 Task: Add the task  Create user manuals and guides for the app to the section Code Crusades in the project TripHive and add a Due Date to the respective task as 2024/04/13.
Action: Mouse moved to (181, 94)
Screenshot: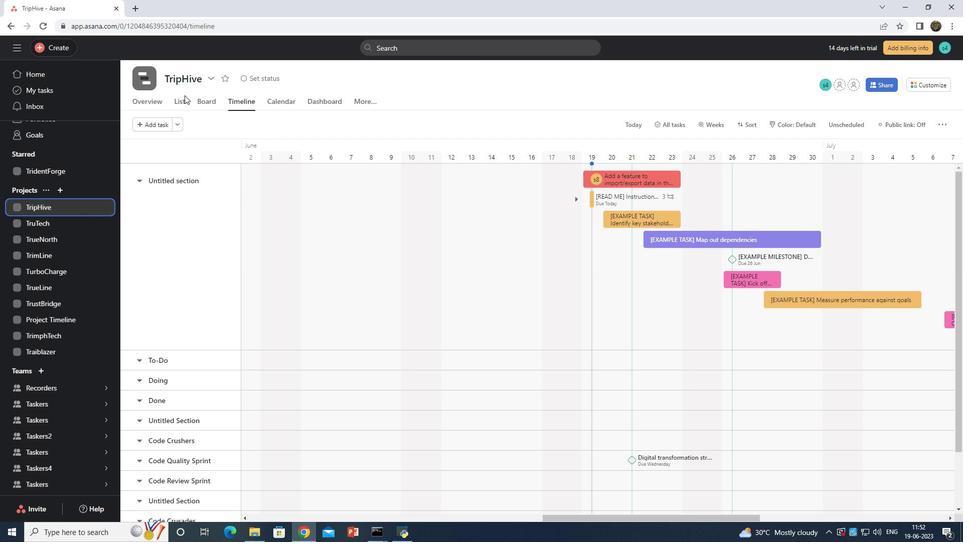 
Action: Mouse pressed left at (181, 94)
Screenshot: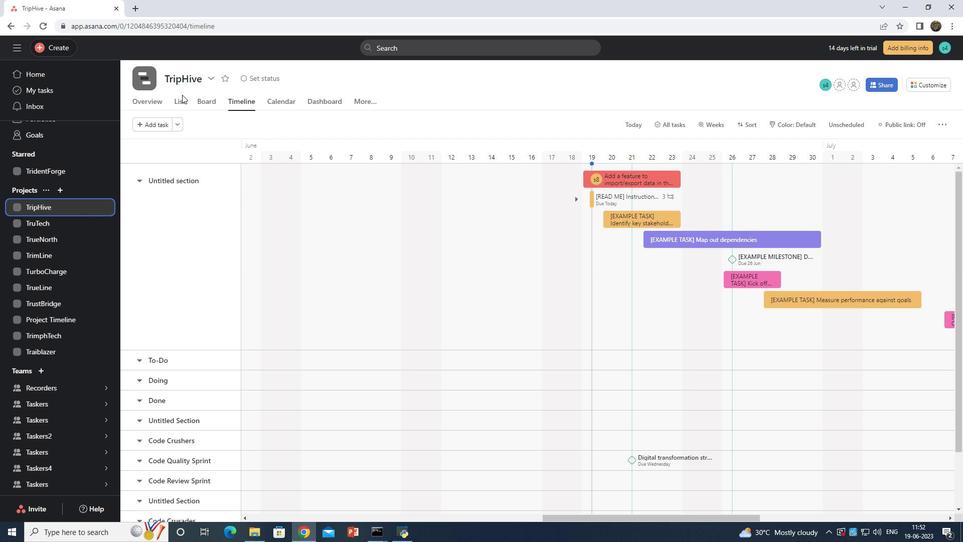
Action: Mouse moved to (182, 100)
Screenshot: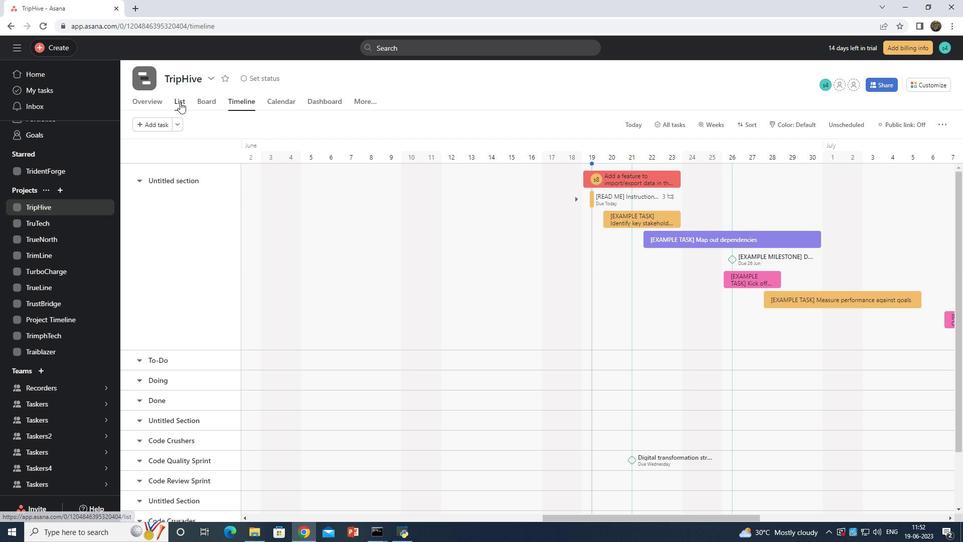 
Action: Mouse pressed left at (182, 100)
Screenshot: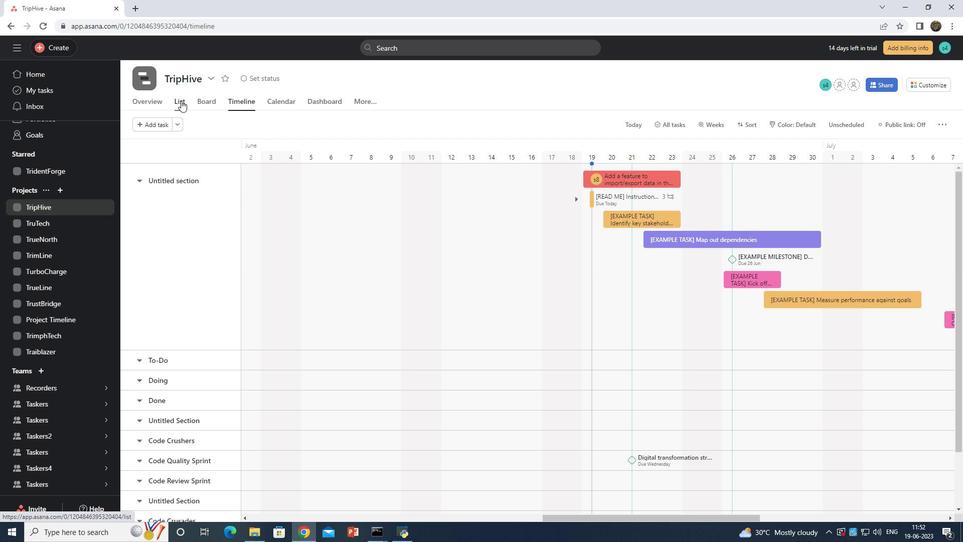 
Action: Mouse moved to (268, 194)
Screenshot: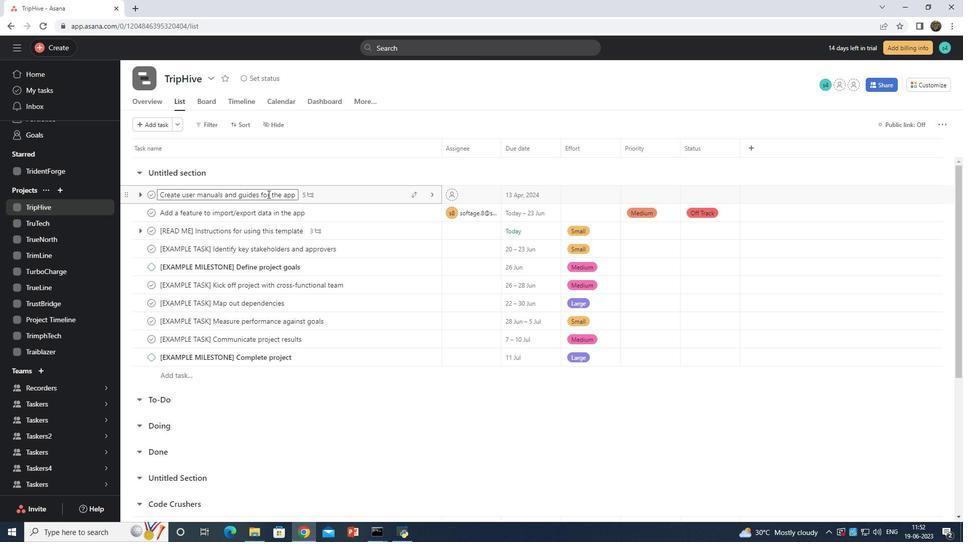 
Action: Mouse pressed left at (268, 194)
Screenshot: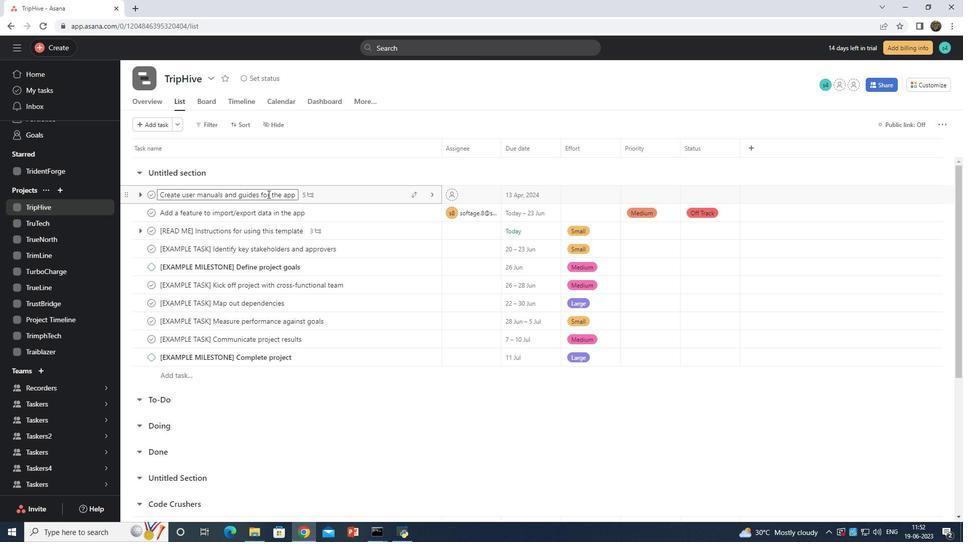 
Action: Mouse moved to (418, 191)
Screenshot: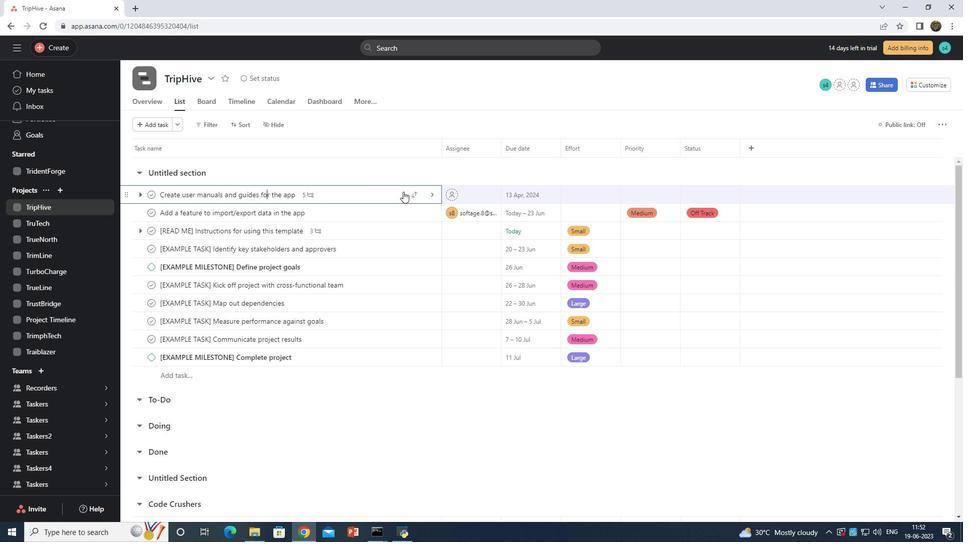 
Action: Mouse pressed left at (418, 191)
Screenshot: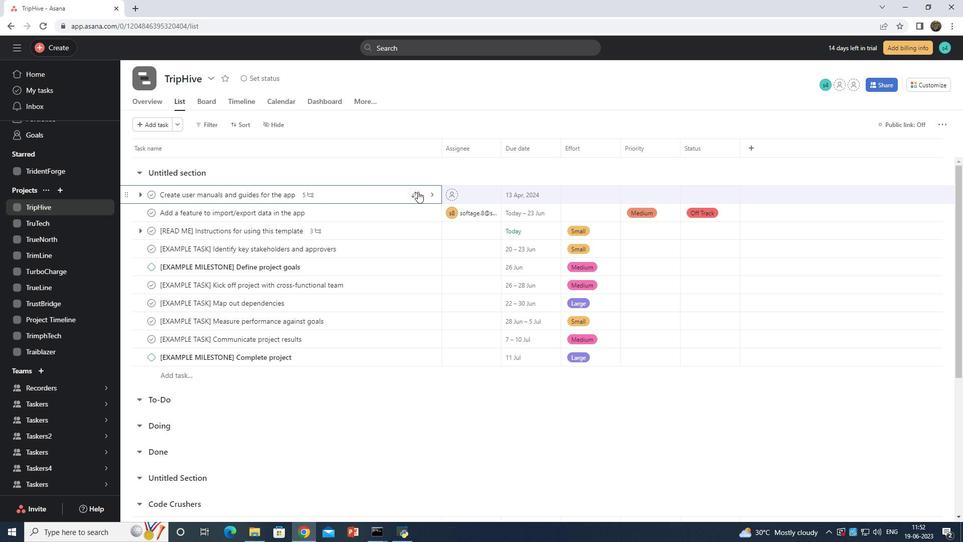 
Action: Mouse moved to (389, 362)
Screenshot: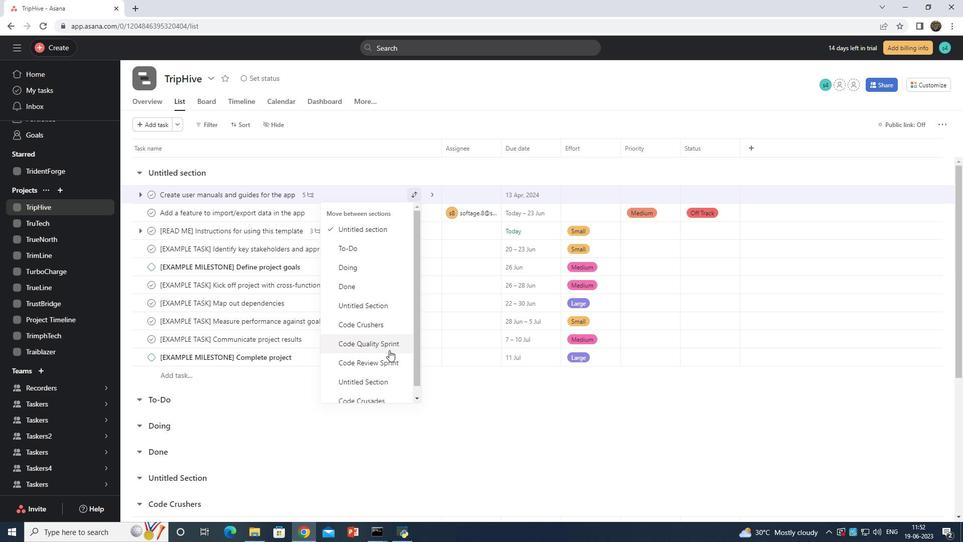 
Action: Mouse scrolled (389, 362) with delta (0, 0)
Screenshot: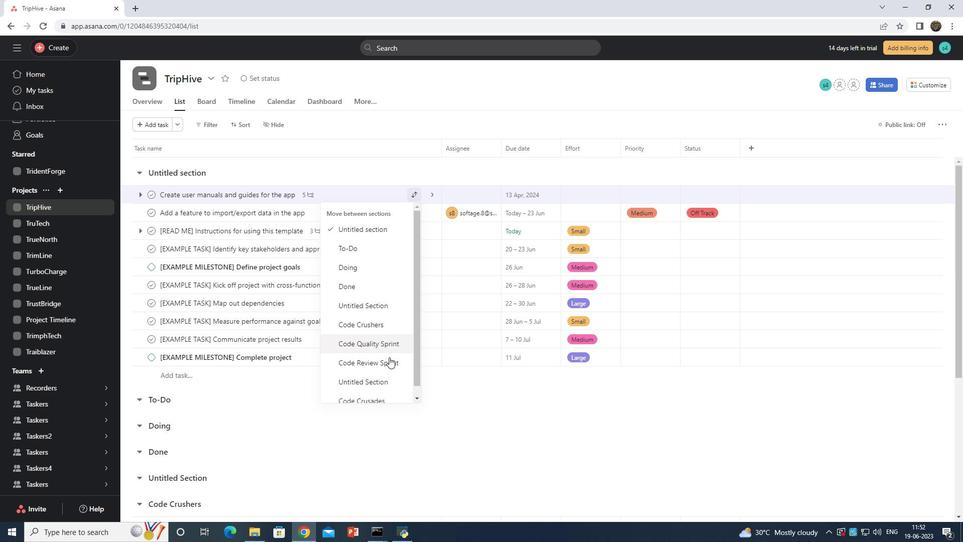 
Action: Mouse moved to (370, 389)
Screenshot: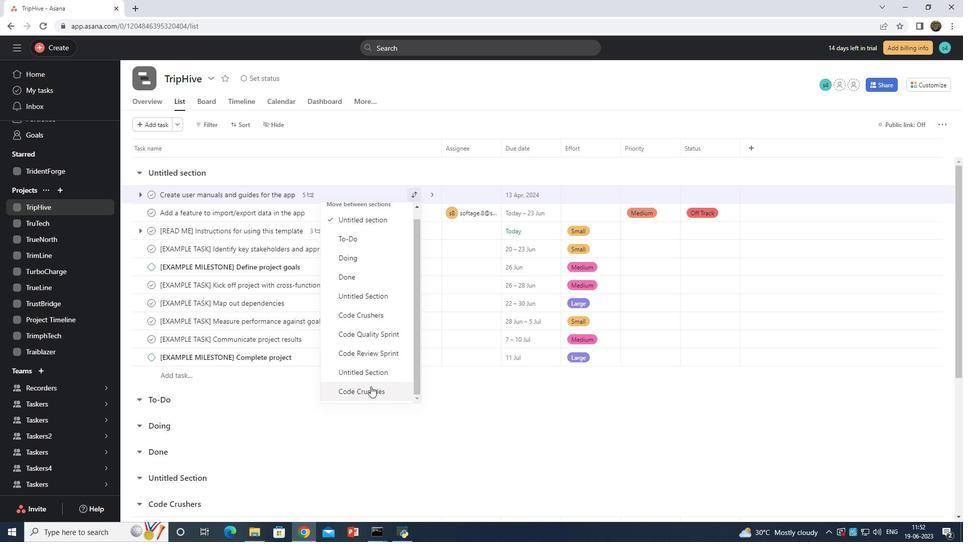 
Action: Mouse pressed left at (370, 389)
Screenshot: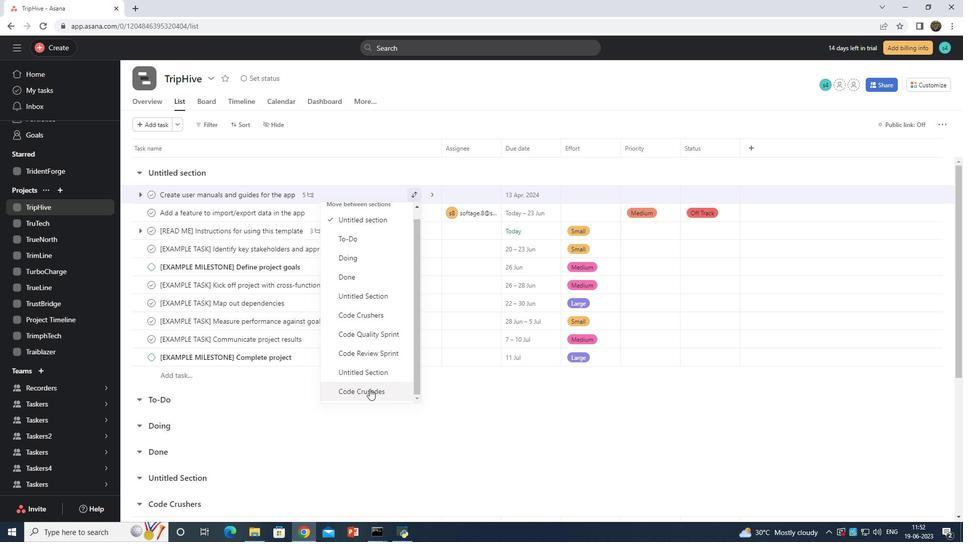 
Action: Mouse moved to (518, 192)
Screenshot: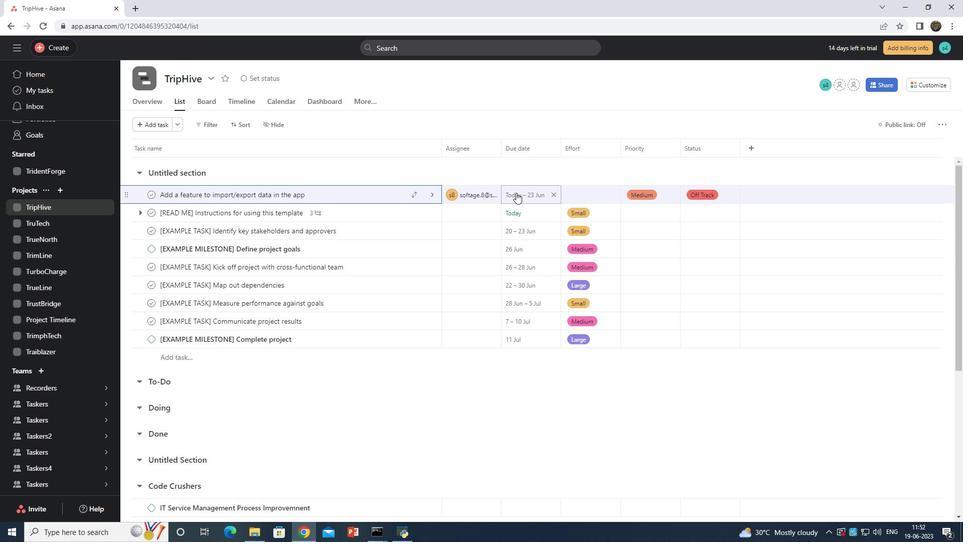 
Action: Mouse pressed left at (518, 192)
Screenshot: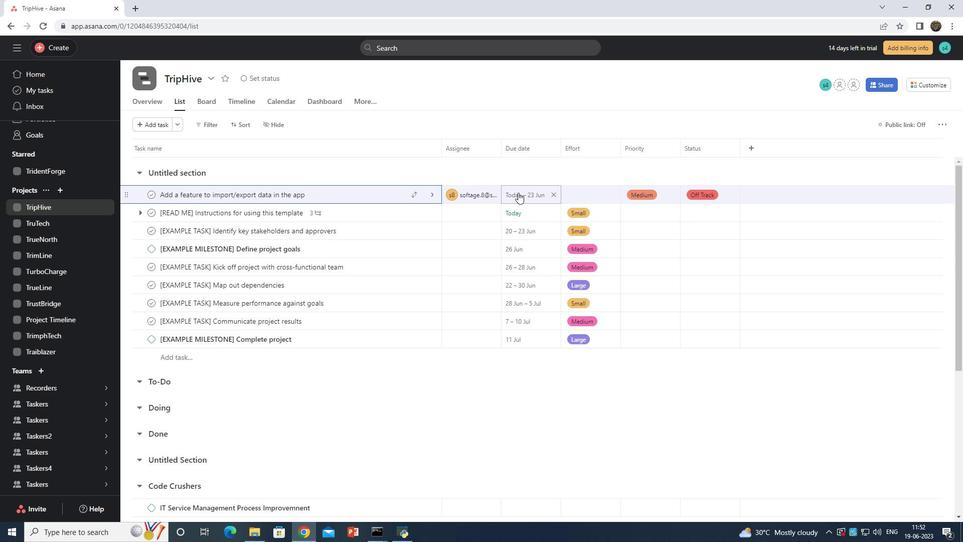 
Action: Mouse moved to (477, 405)
Screenshot: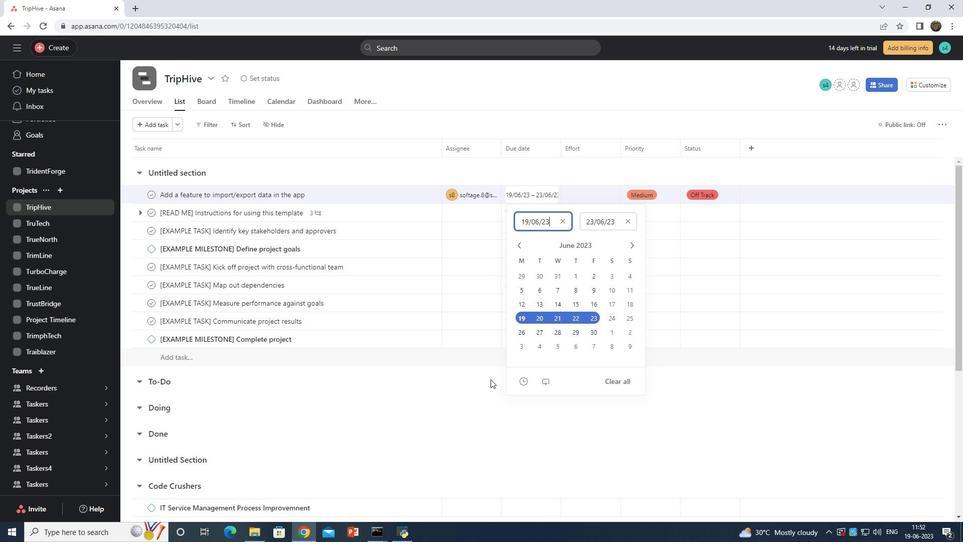 
Action: Mouse pressed left at (477, 405)
Screenshot: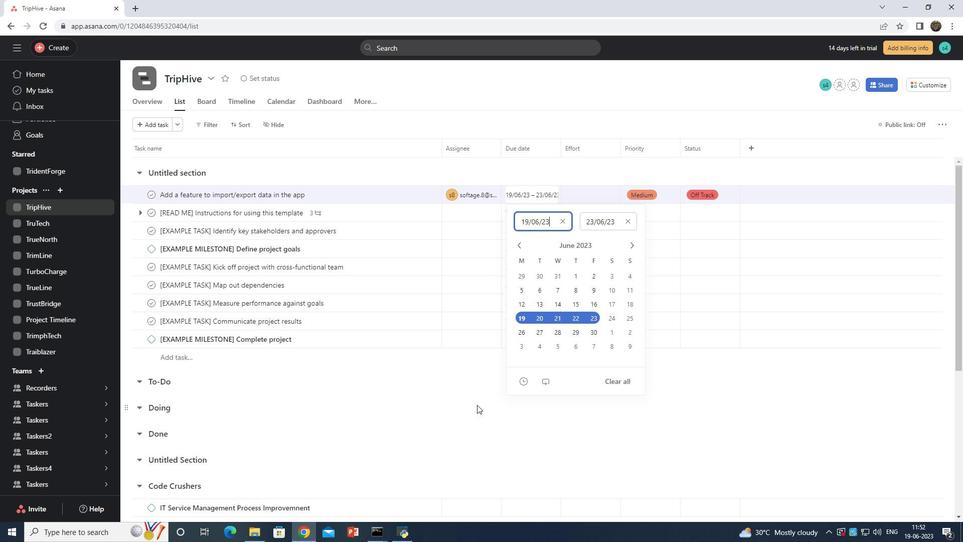 
Action: Mouse moved to (484, 381)
Screenshot: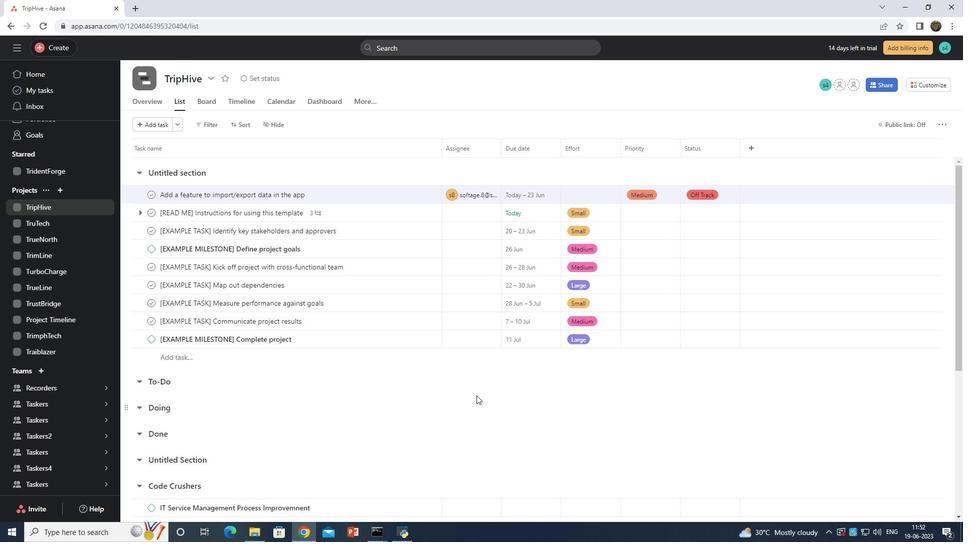 
Action: Mouse scrolled (484, 380) with delta (0, 0)
Screenshot: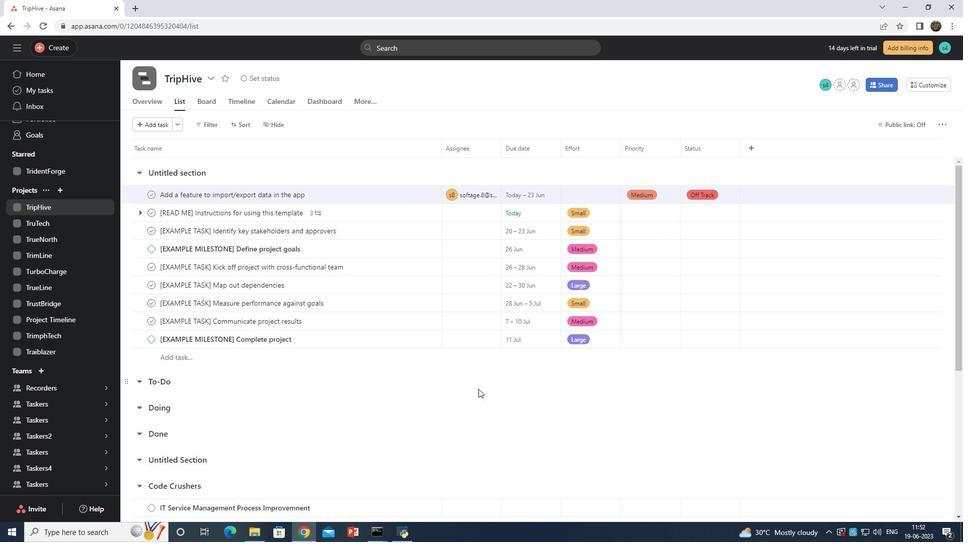 
Action: Mouse scrolled (484, 380) with delta (0, 0)
Screenshot: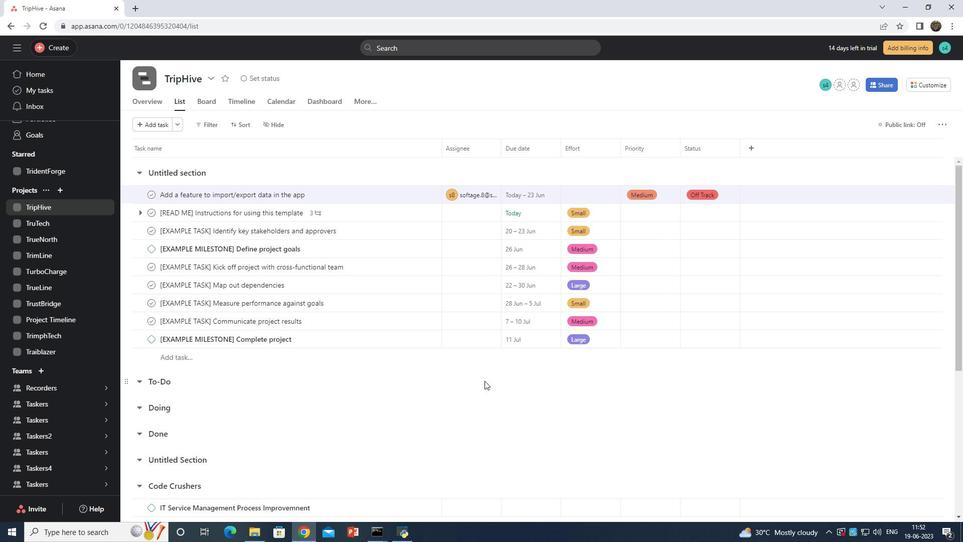 
Action: Mouse scrolled (484, 380) with delta (0, 0)
Screenshot: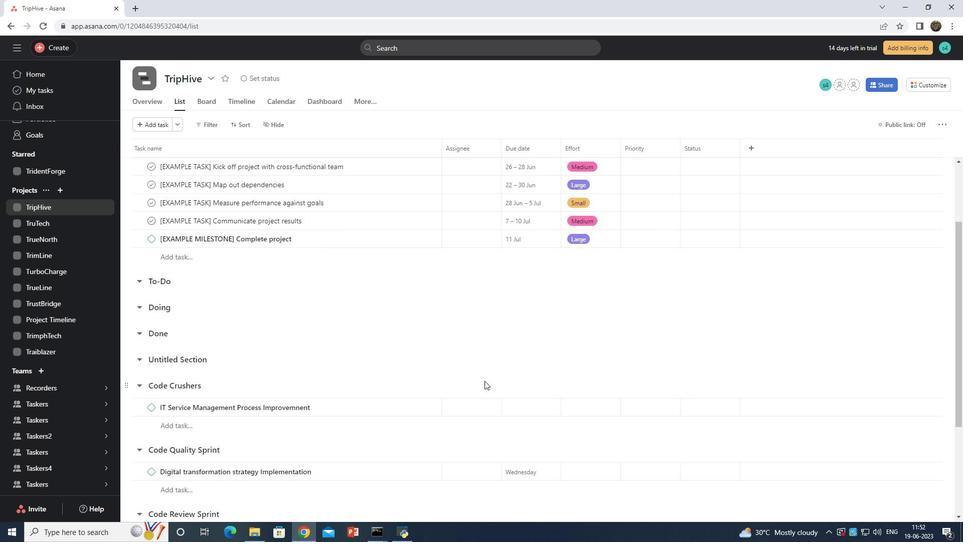 
Action: Mouse scrolled (484, 380) with delta (0, 0)
Screenshot: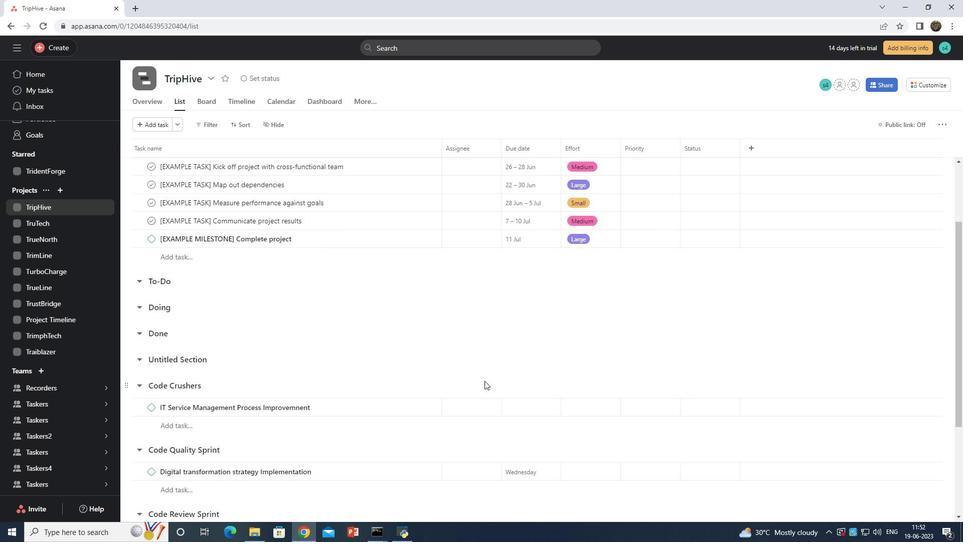 
Action: Mouse scrolled (484, 380) with delta (0, 0)
Screenshot: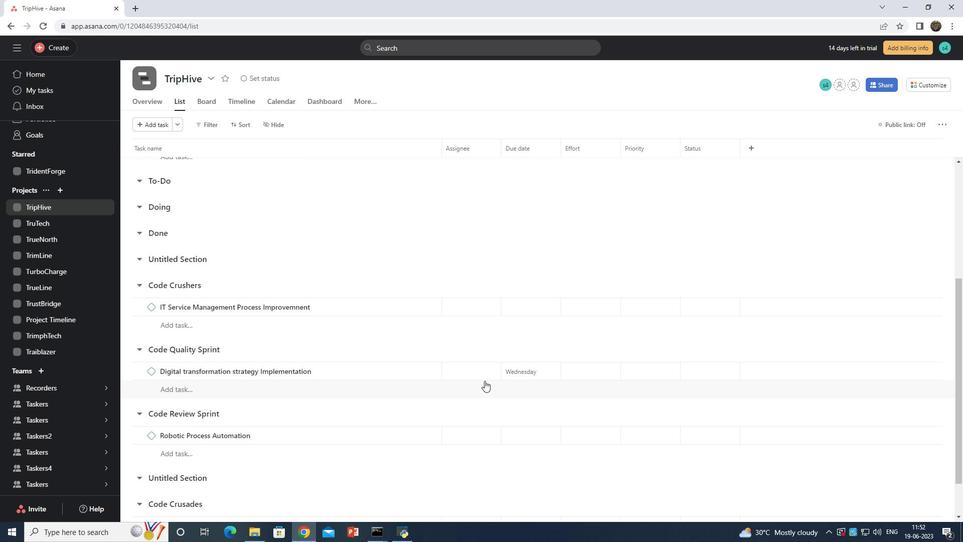 
Action: Mouse scrolled (484, 380) with delta (0, 0)
Screenshot: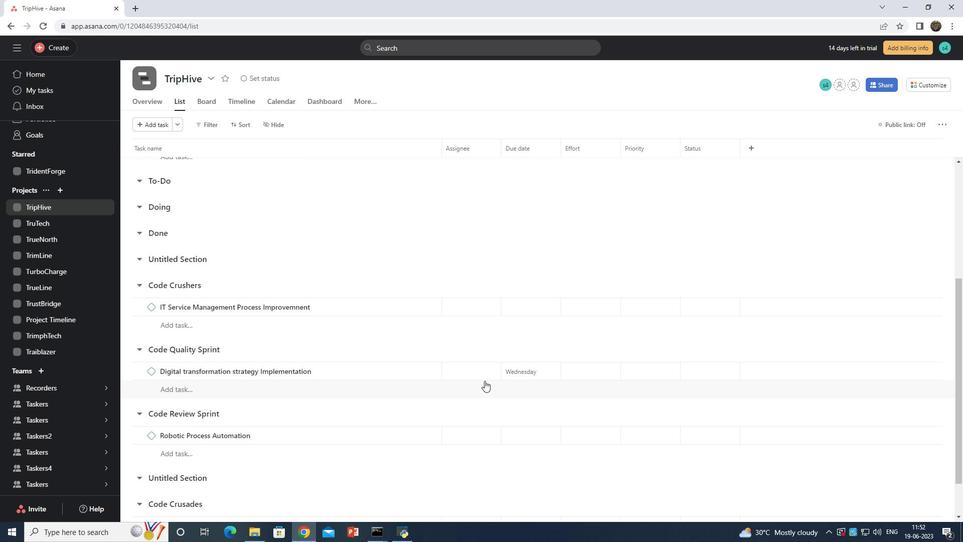 
Action: Mouse moved to (537, 467)
Screenshot: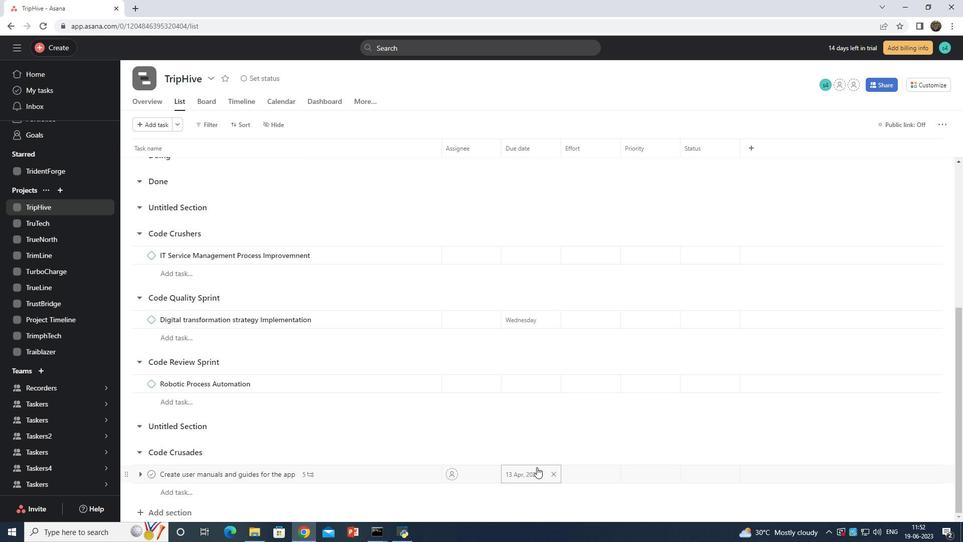 
Action: Mouse pressed left at (537, 467)
Screenshot: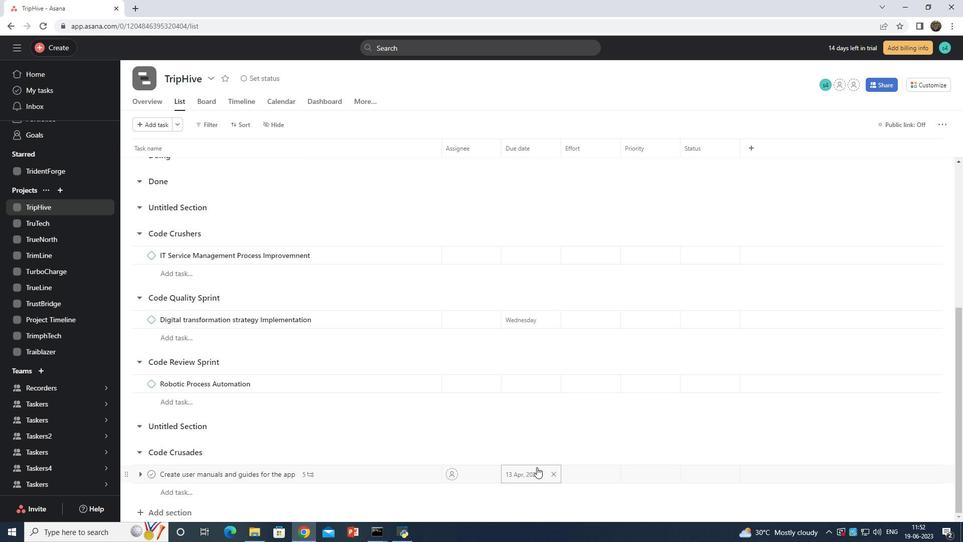 
Action: Mouse moved to (609, 312)
Screenshot: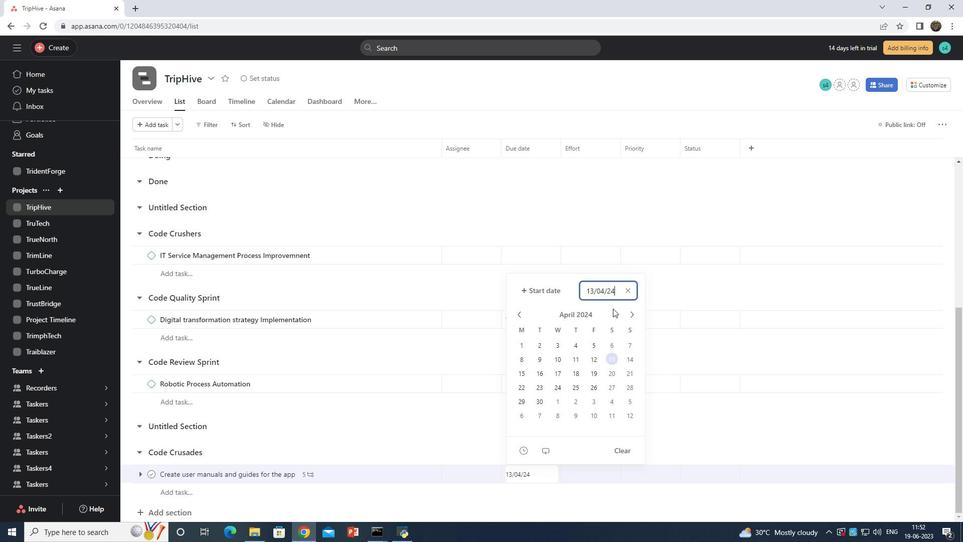 
Action: Key pressed <Key.backspace><Key.backspace><Key.backspace><Key.backspace><Key.backspace><Key.backspace><Key.backspace><Key.backspace><Key.backspace><Key.backspace><Key.backspace><Key.backspace><Key.backspace><Key.backspace><Key.backspace><Key.backspace><Key.backspace><Key.backspace><Key.backspace><Key.backspace>2024/04/13
Screenshot: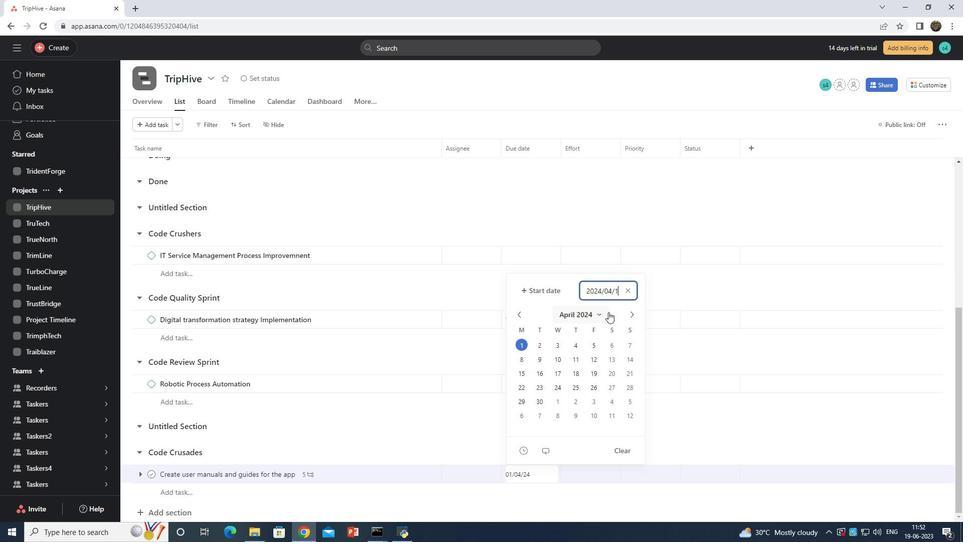 
Action: Mouse moved to (634, 405)
Screenshot: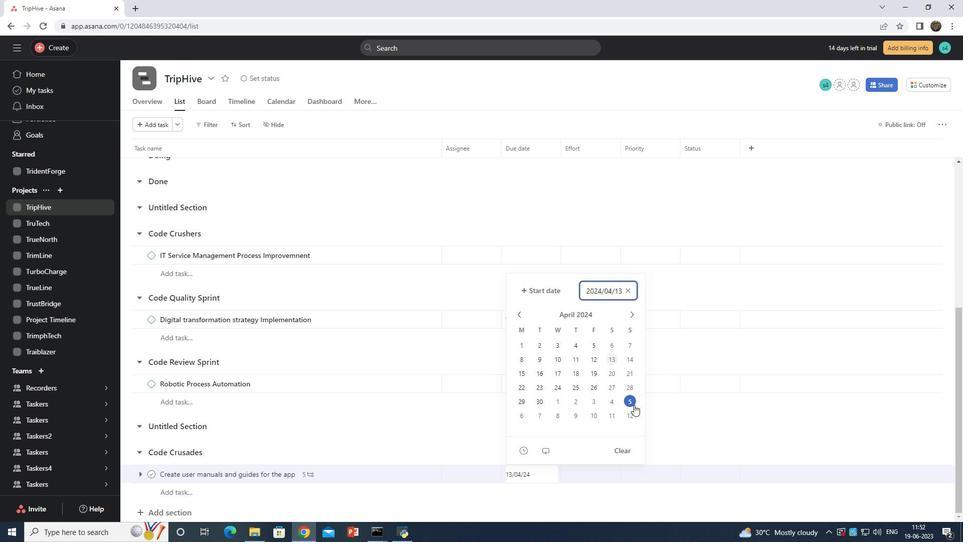 
Action: Mouse scrolled (634, 404) with delta (0, 0)
Screenshot: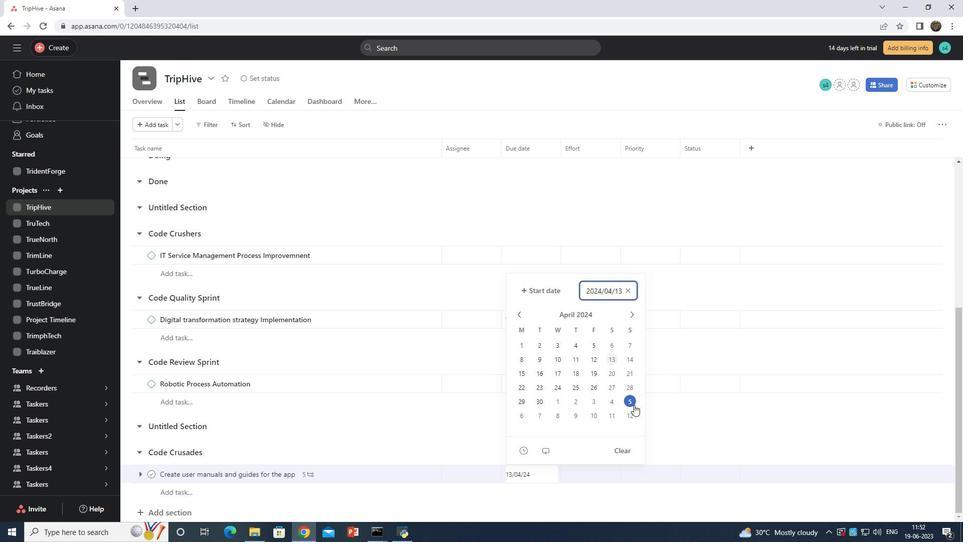 
Action: Mouse scrolled (634, 404) with delta (0, 0)
Screenshot: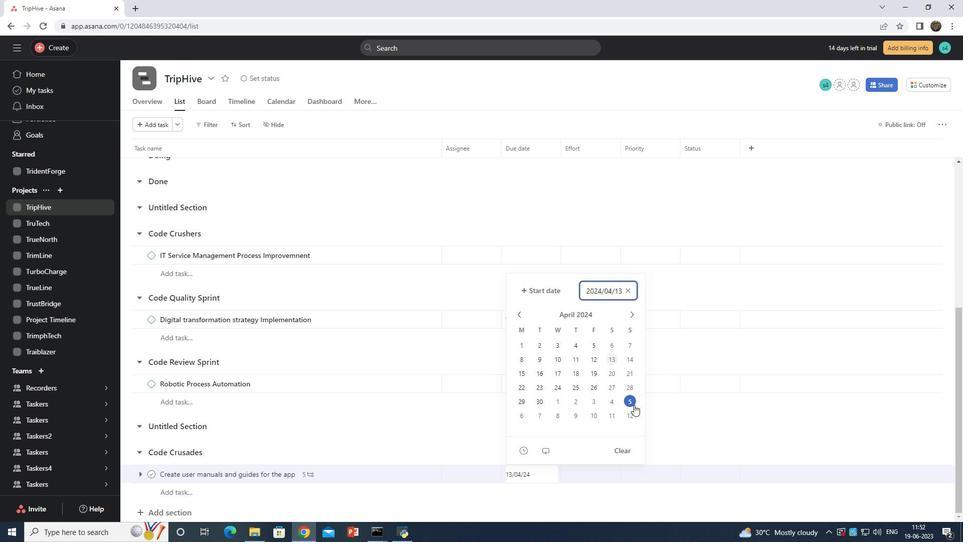 
Action: Mouse scrolled (634, 404) with delta (0, 0)
Screenshot: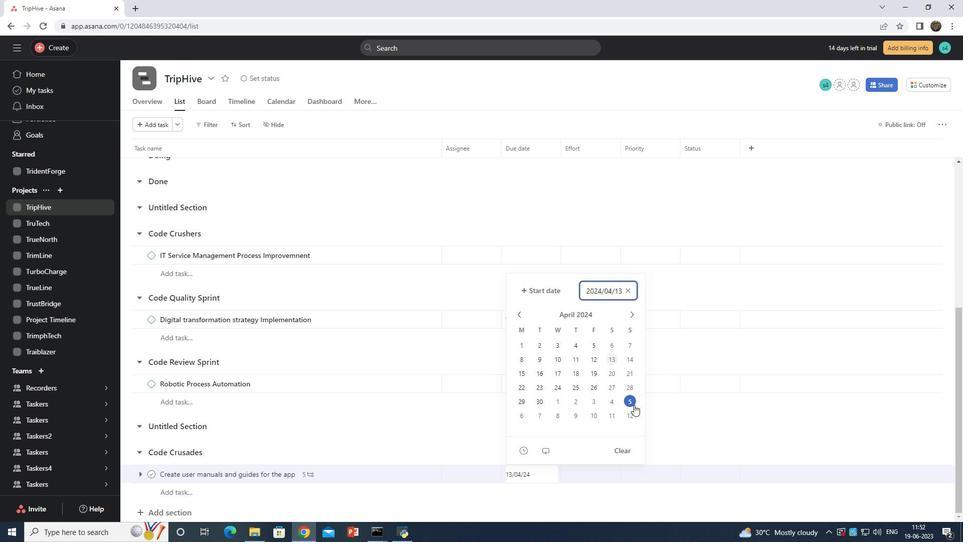 
Action: Mouse scrolled (634, 404) with delta (0, 0)
Screenshot: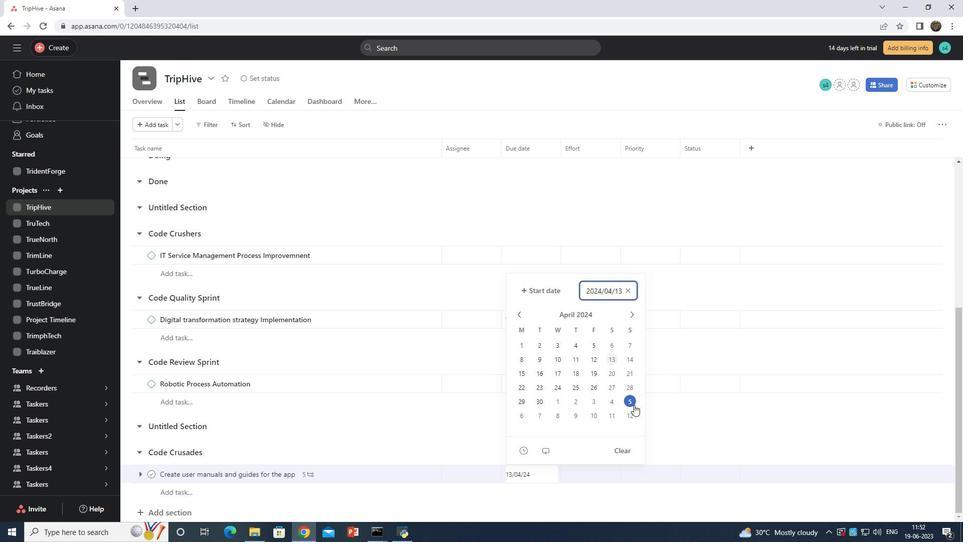 
Action: Mouse moved to (628, 402)
Screenshot: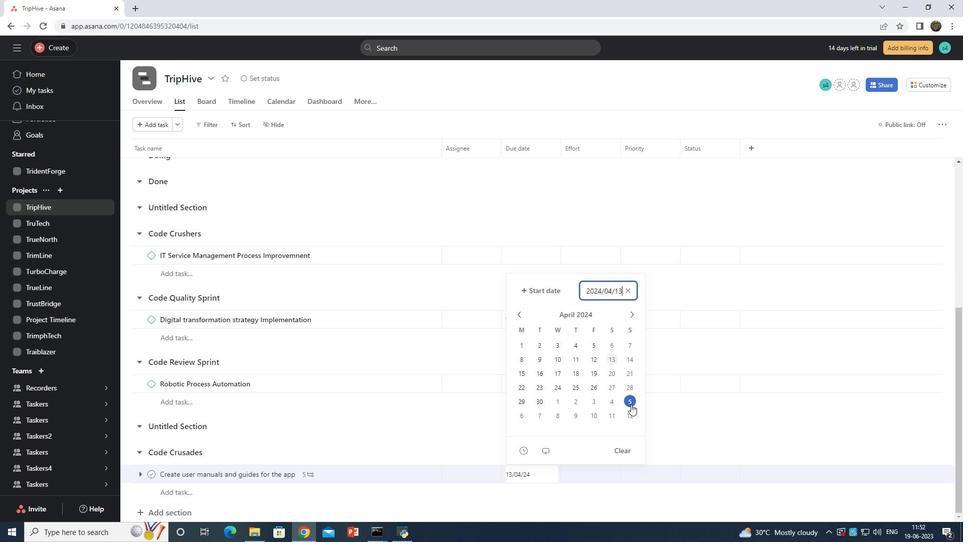 
Action: Mouse scrolled (628, 402) with delta (0, 0)
Screenshot: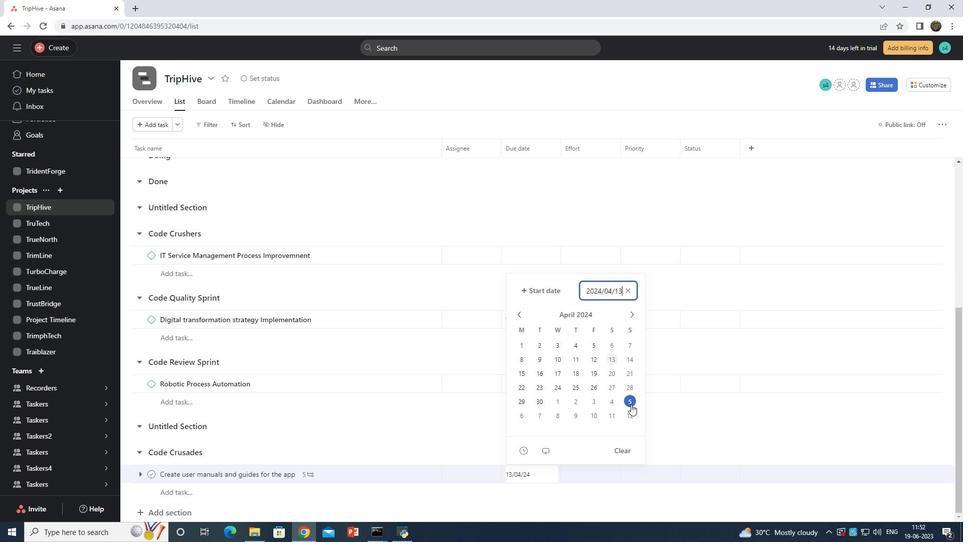 
Action: Mouse scrolled (628, 402) with delta (0, 0)
Screenshot: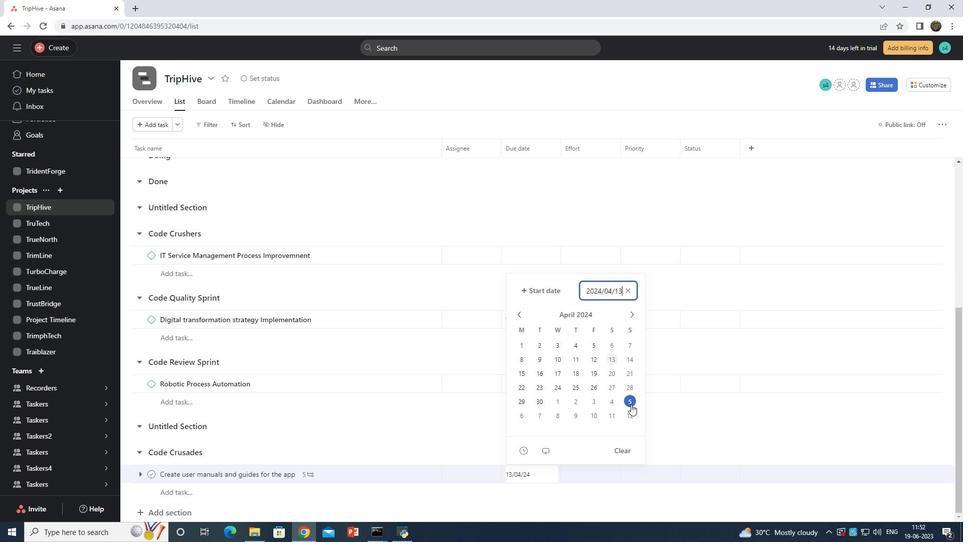 
Action: Mouse scrolled (628, 402) with delta (0, 0)
Screenshot: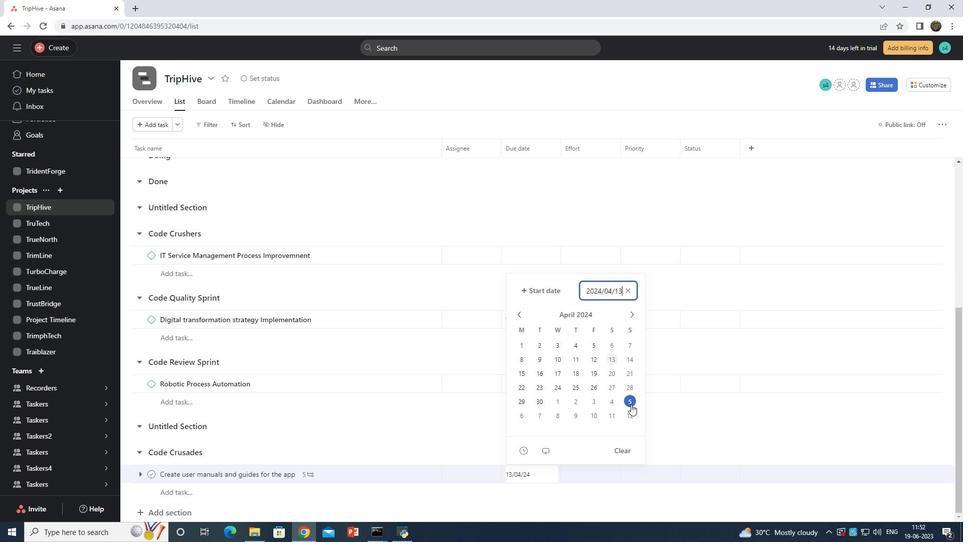 
Action: Mouse scrolled (628, 402) with delta (0, 0)
Screenshot: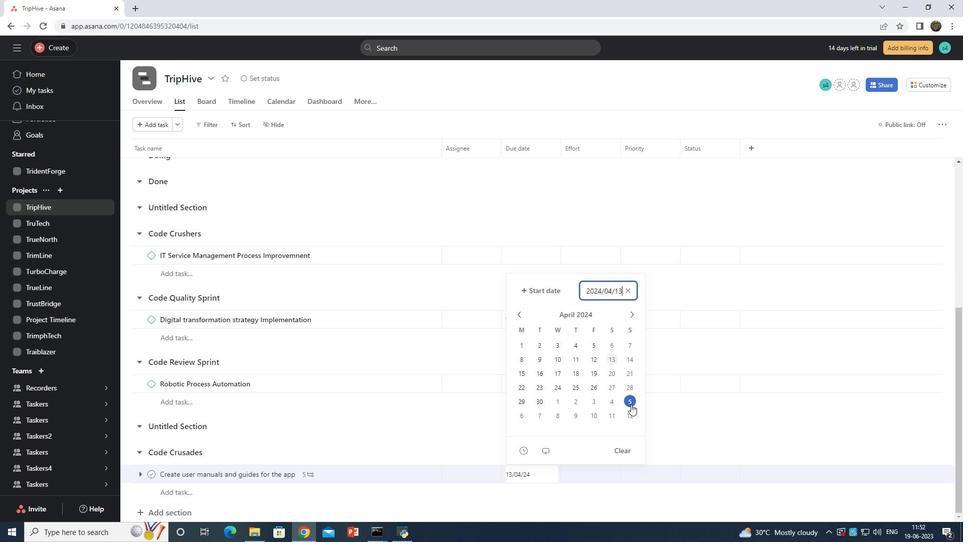 
Action: Mouse moved to (627, 402)
Screenshot: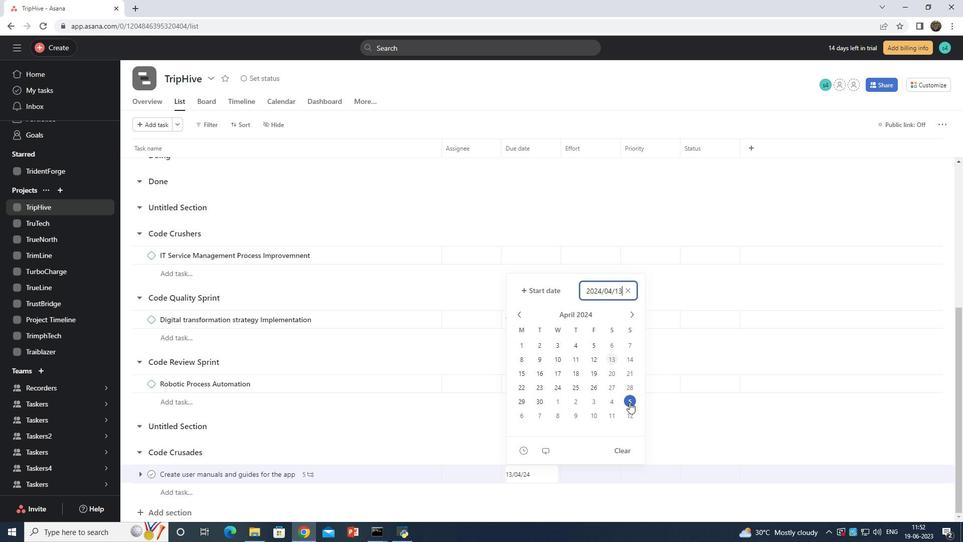 
Action: Mouse scrolled (627, 402) with delta (0, 0)
Screenshot: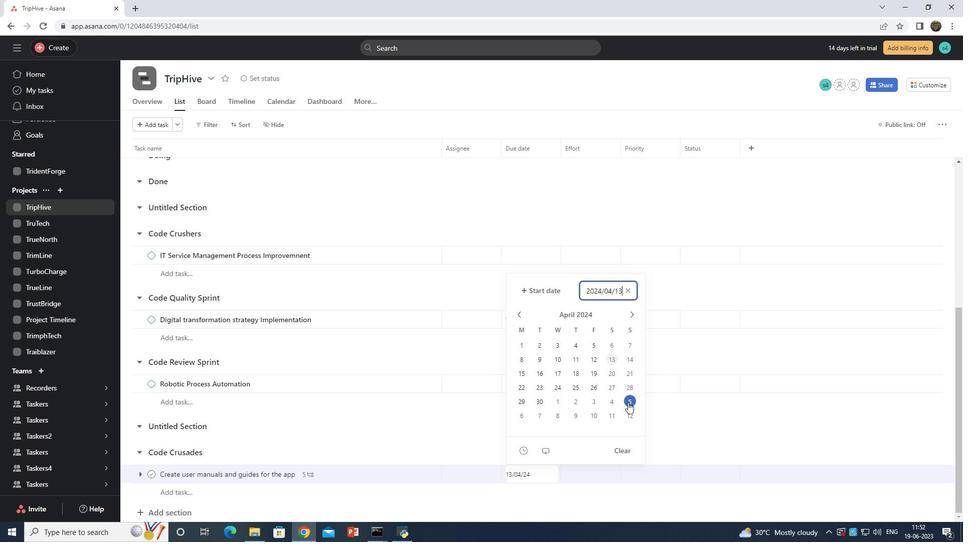 
Action: Mouse moved to (716, 424)
Screenshot: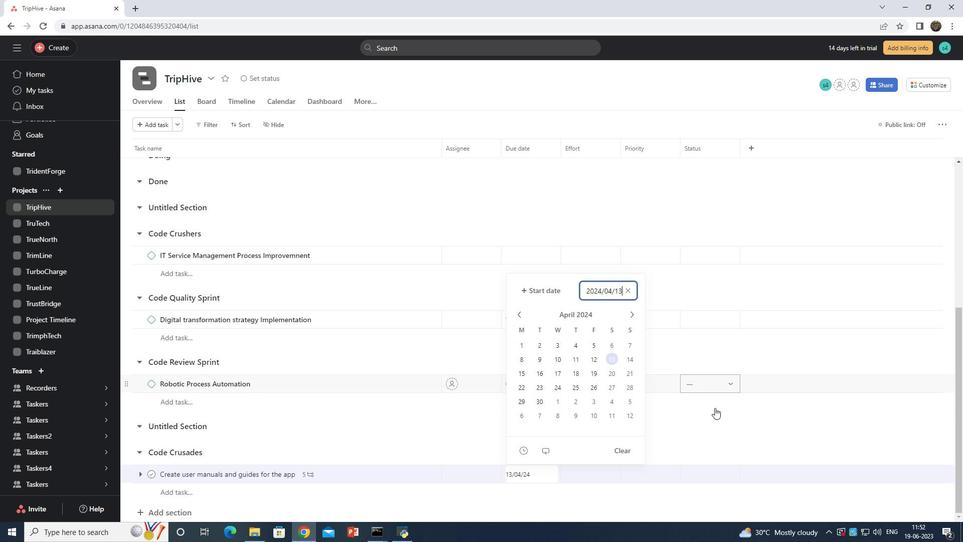 
Action: Mouse pressed left at (716, 424)
Screenshot: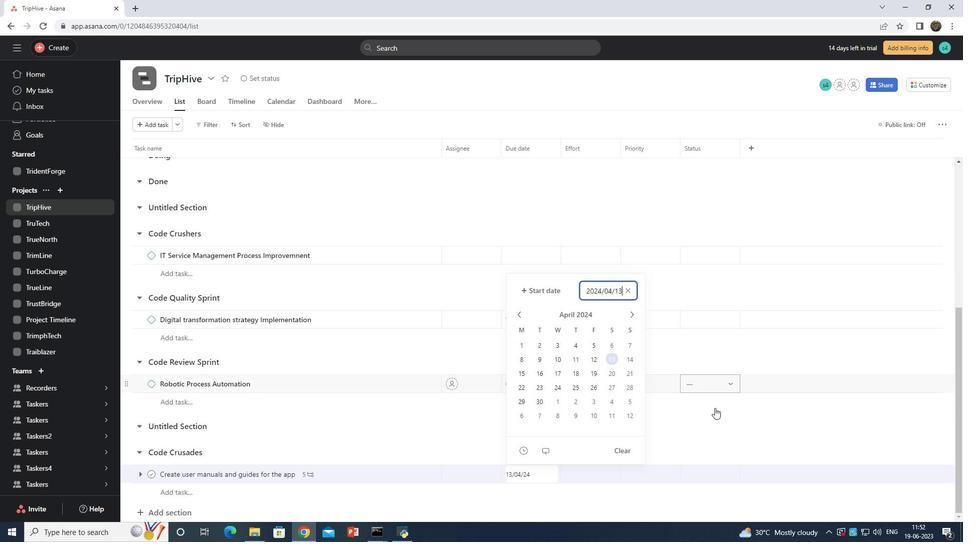 
Action: Mouse moved to (716, 424)
Screenshot: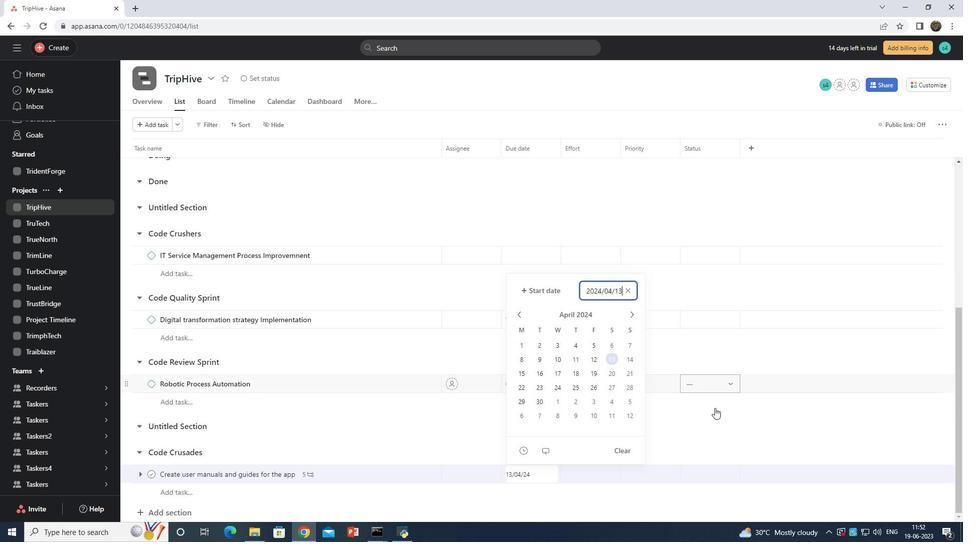 
